 Task: Add the filter to the list of contacts
Action: Mouse scrolled (116, 166) with delta (0, 0)
Screenshot: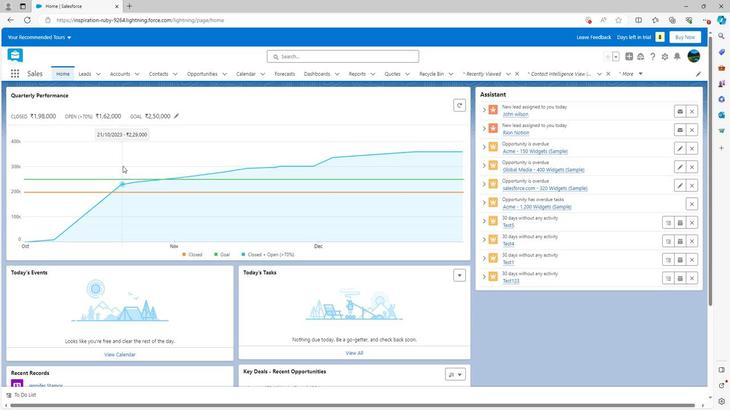 
Action: Mouse scrolled (116, 166) with delta (0, 0)
Screenshot: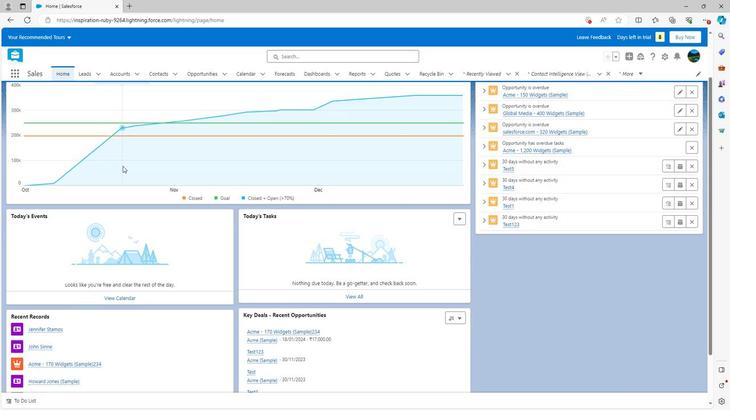 
Action: Mouse scrolled (116, 166) with delta (0, 0)
Screenshot: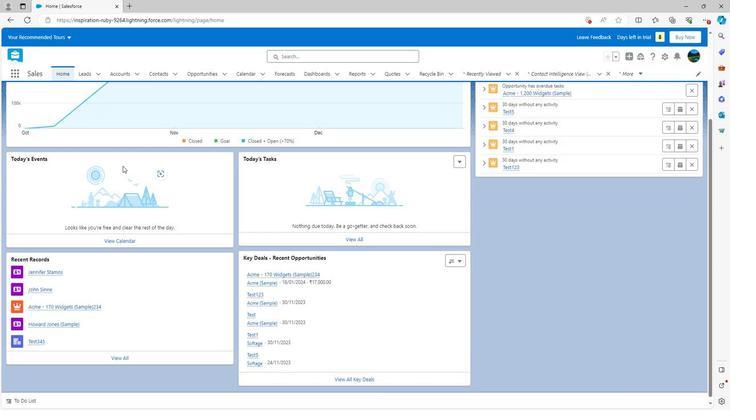 
Action: Mouse scrolled (116, 166) with delta (0, 0)
Screenshot: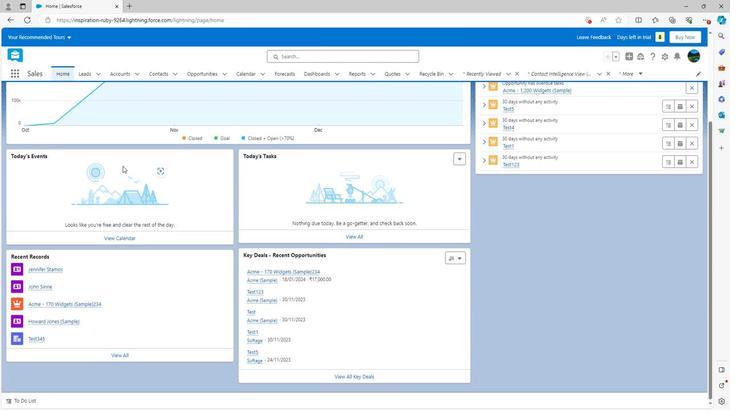 
Action: Mouse scrolled (116, 166) with delta (0, 0)
Screenshot: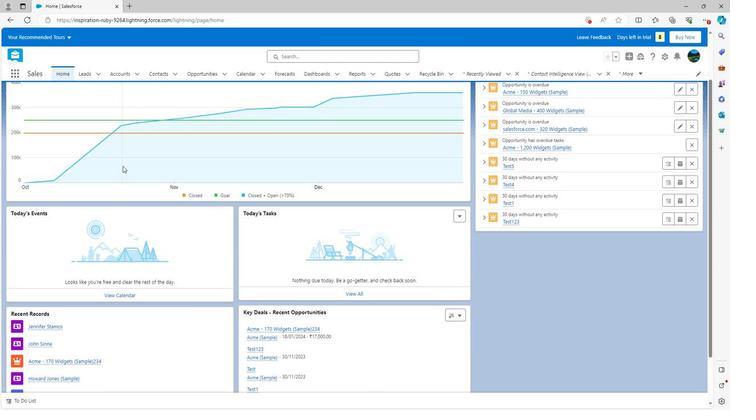 
Action: Mouse scrolled (116, 166) with delta (0, 0)
Screenshot: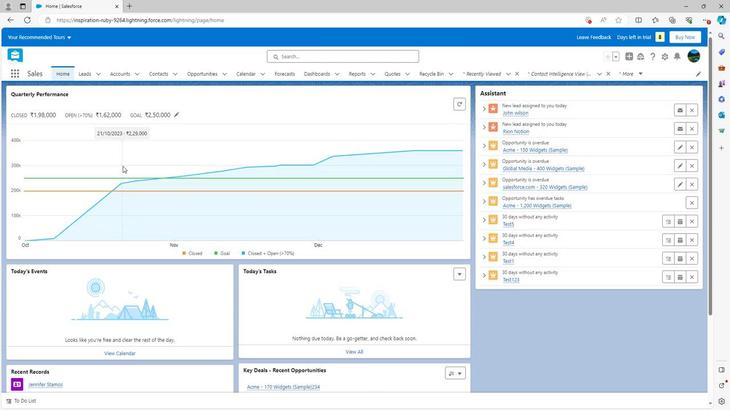 
Action: Mouse moved to (570, 70)
Screenshot: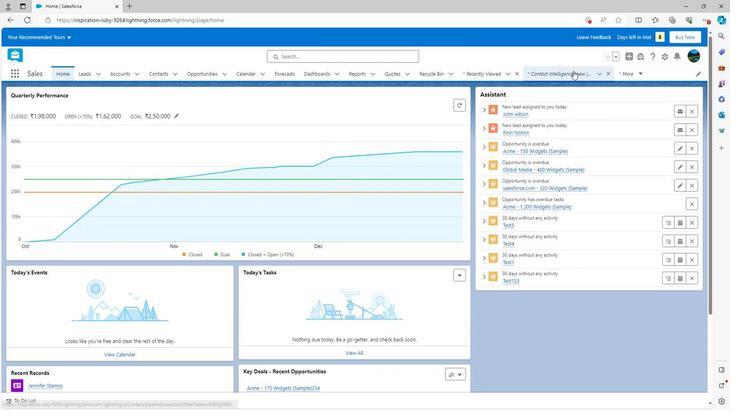 
Action: Mouse pressed left at (570, 70)
Screenshot: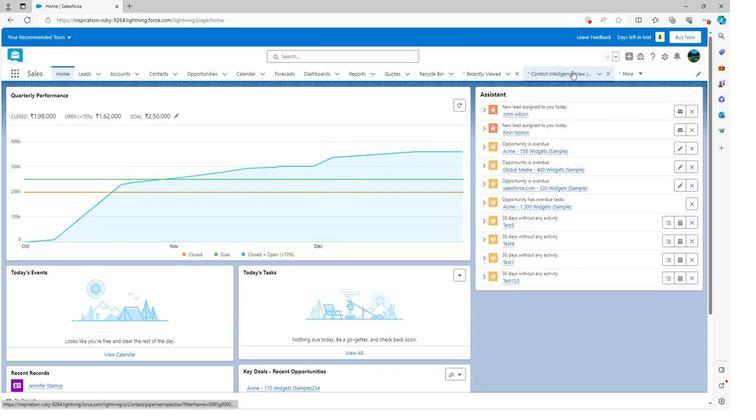 
Action: Mouse moved to (691, 117)
Screenshot: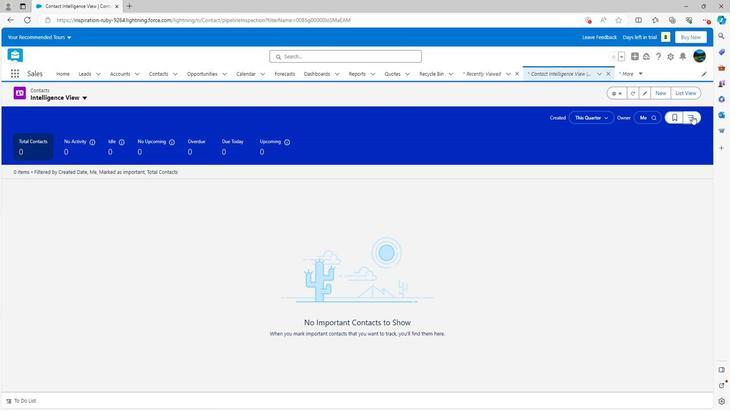 
Action: Mouse pressed left at (691, 117)
Screenshot: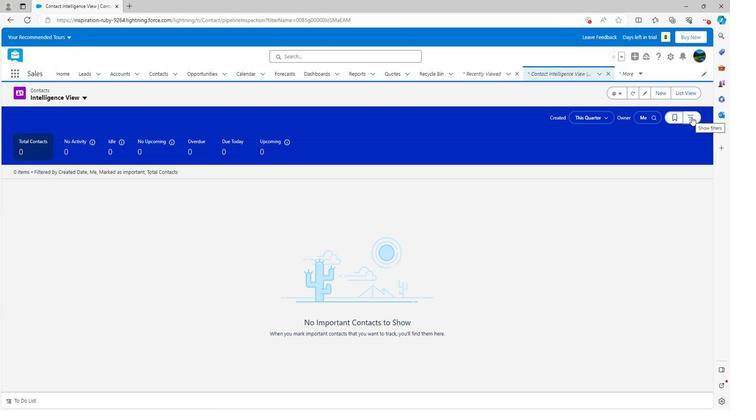 
Action: Mouse moved to (567, 231)
Screenshot: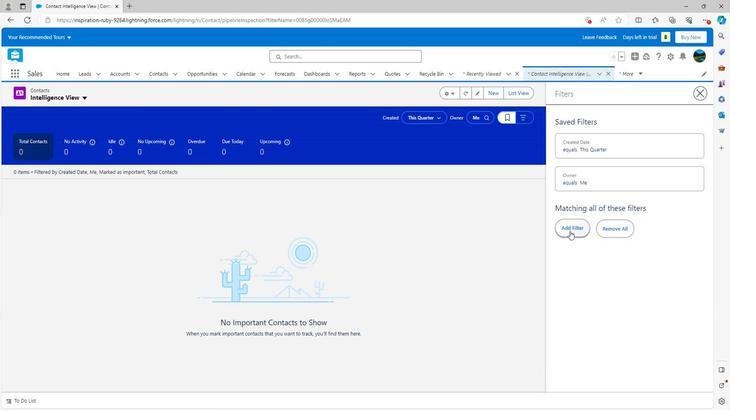 
Action: Mouse pressed left at (567, 231)
Screenshot: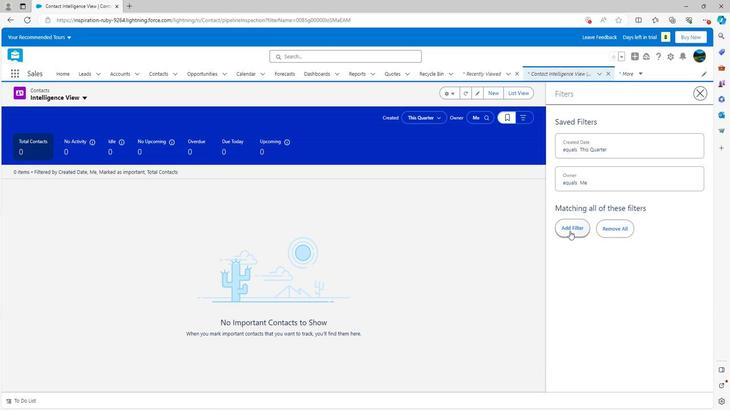 
Action: Mouse moved to (418, 296)
Screenshot: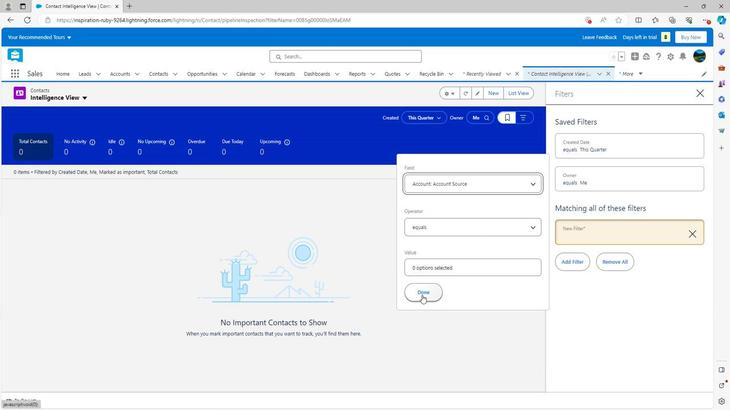 
Action: Mouse pressed left at (418, 296)
Screenshot: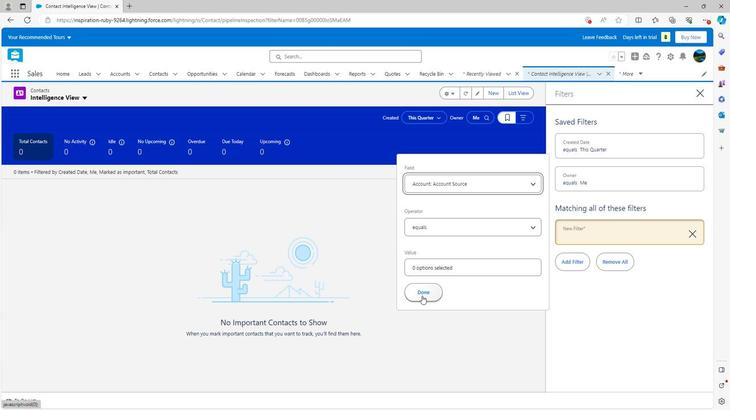 
Action: Mouse moved to (693, 99)
Screenshot: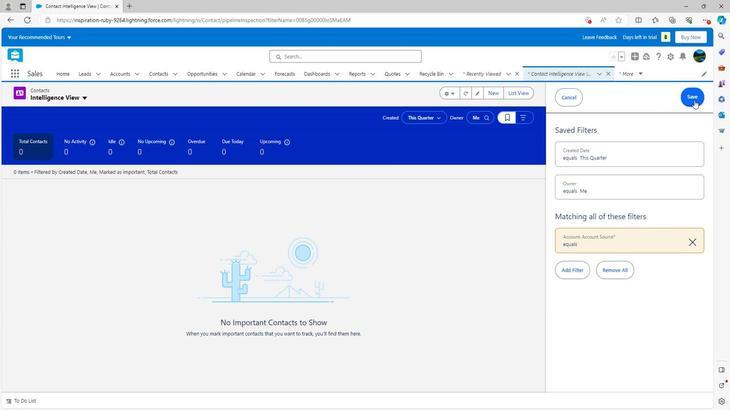 
Action: Mouse pressed left at (693, 99)
Screenshot: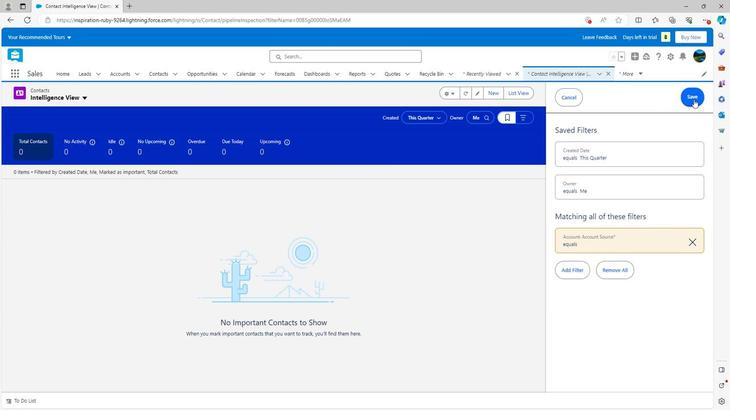 
Action: Mouse moved to (700, 90)
Screenshot: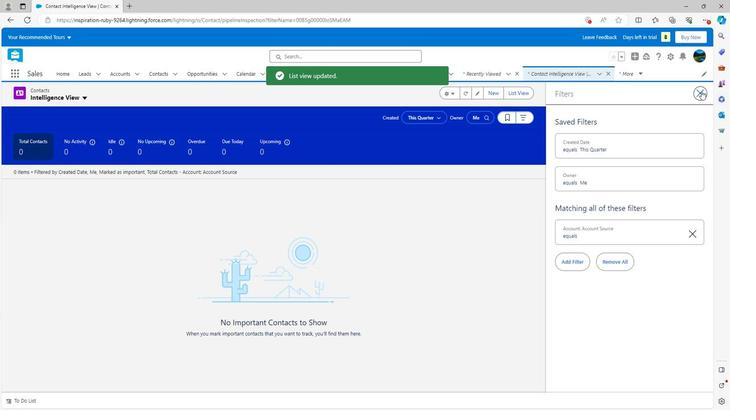 
Action: Mouse pressed left at (700, 90)
Screenshot: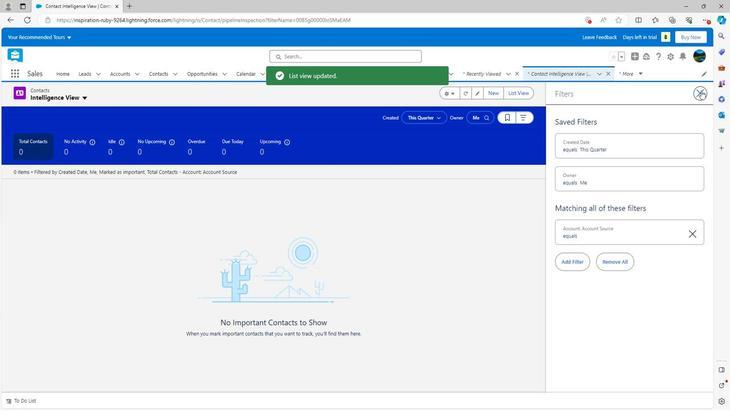 
Action: Mouse moved to (248, 210)
Screenshot: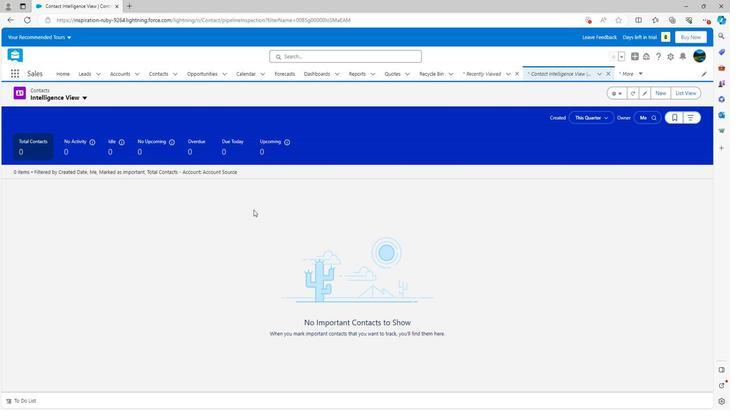 
